 Task: Create a project with template Project Timeline with name TransportWorks with privacy Public and in the team Recorders . Create three sections in the project as To-Do, Doing and Done.
Action: Mouse moved to (73, 53)
Screenshot: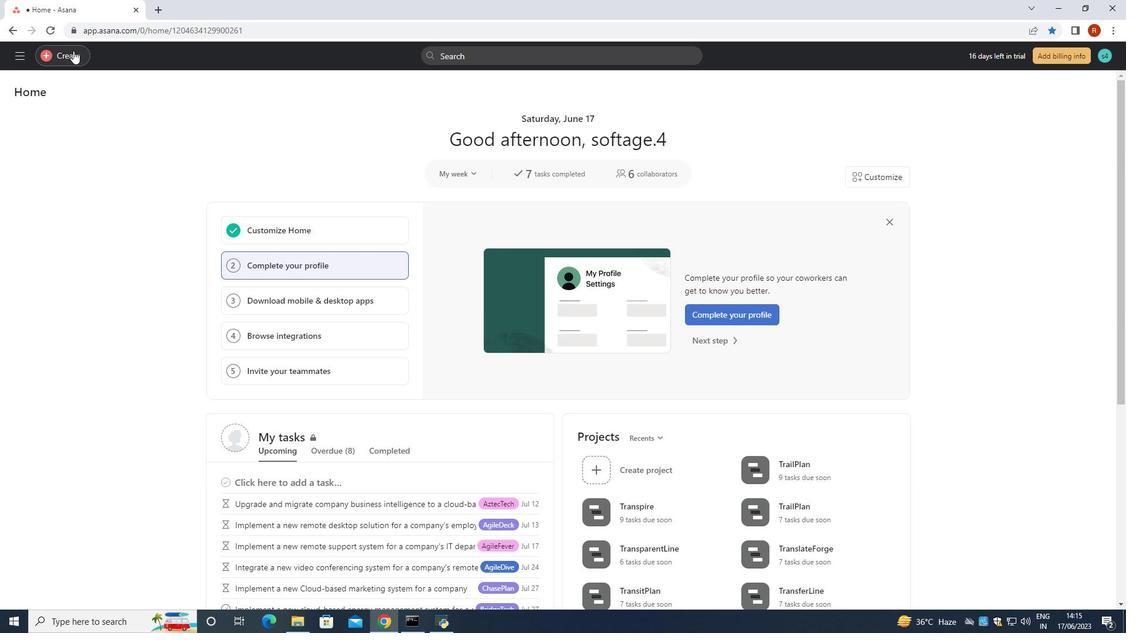 
Action: Mouse pressed left at (73, 53)
Screenshot: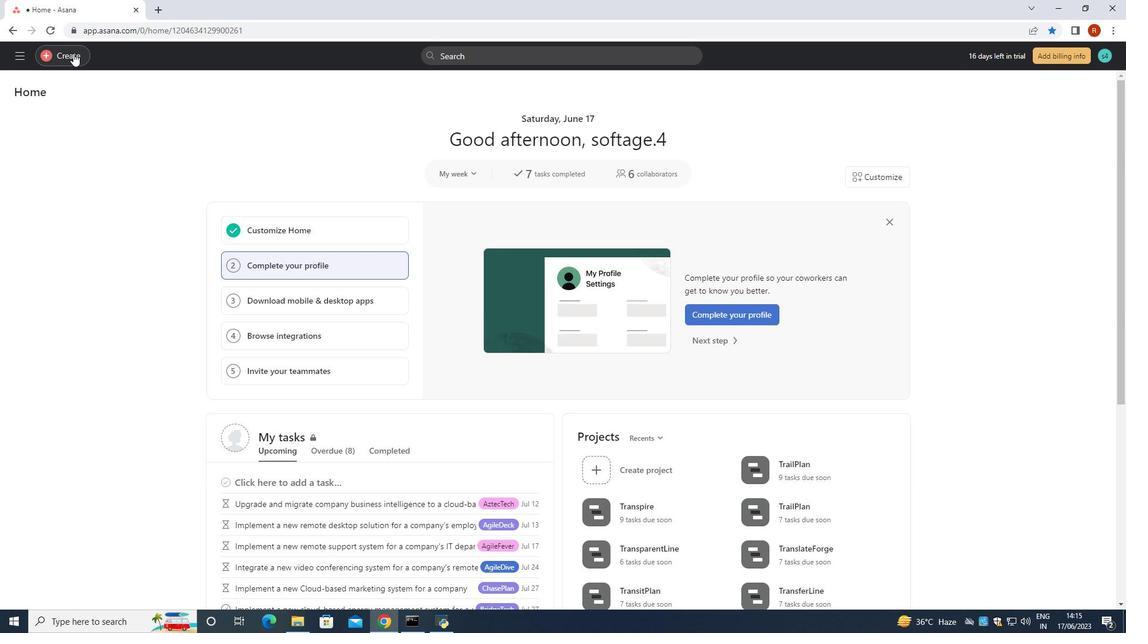 
Action: Mouse moved to (138, 89)
Screenshot: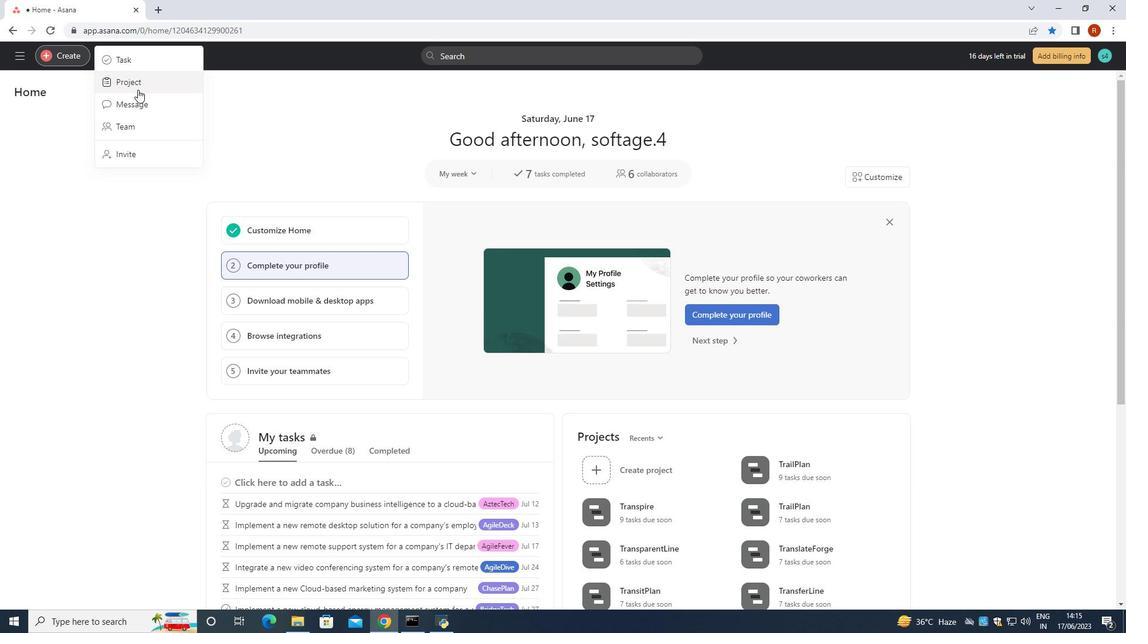 
Action: Mouse pressed left at (138, 89)
Screenshot: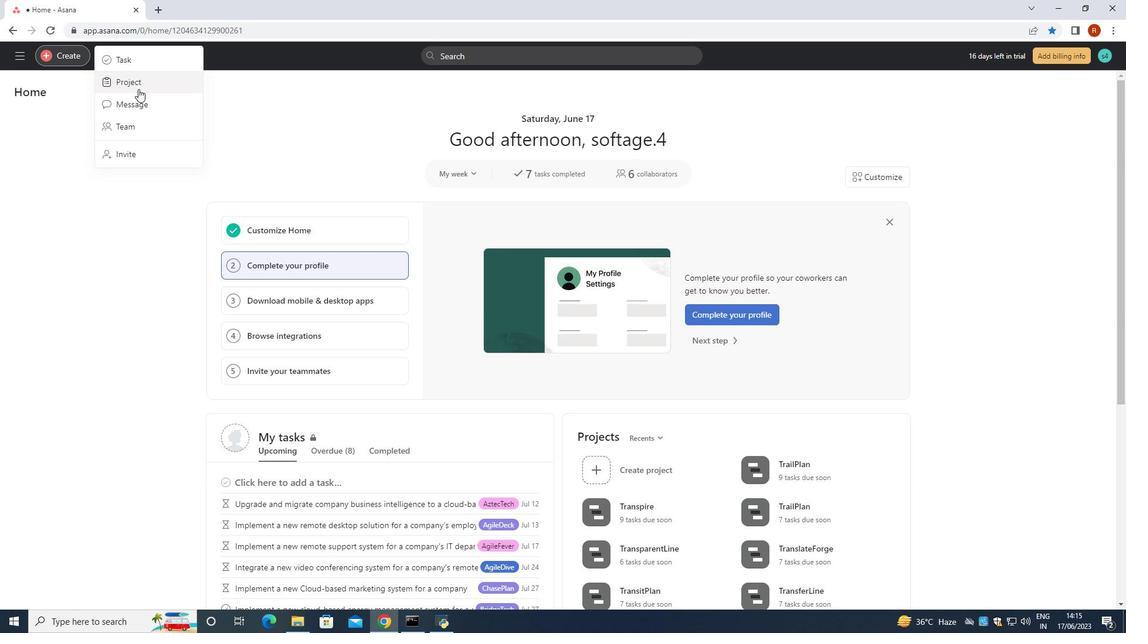 
Action: Mouse moved to (568, 330)
Screenshot: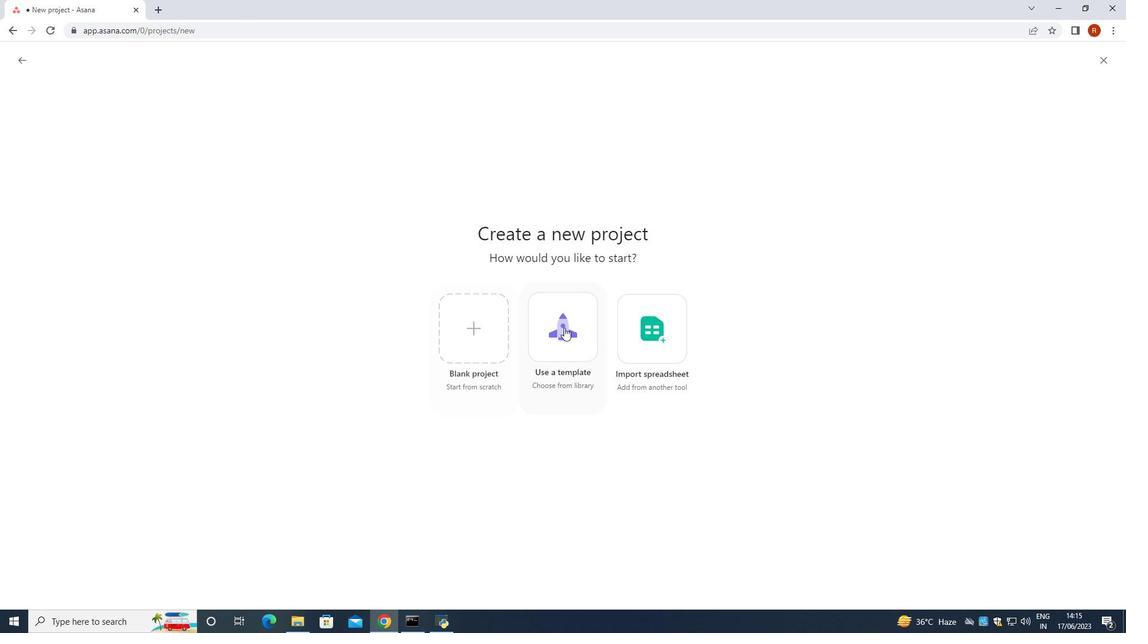 
Action: Mouse pressed left at (568, 330)
Screenshot: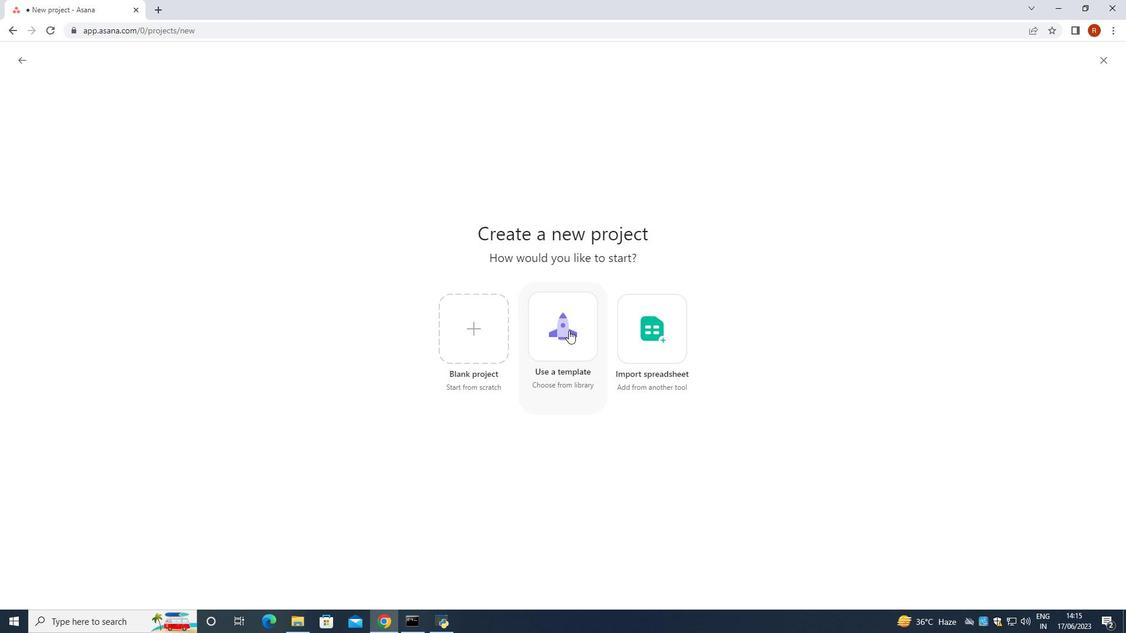 
Action: Mouse moved to (127, 323)
Screenshot: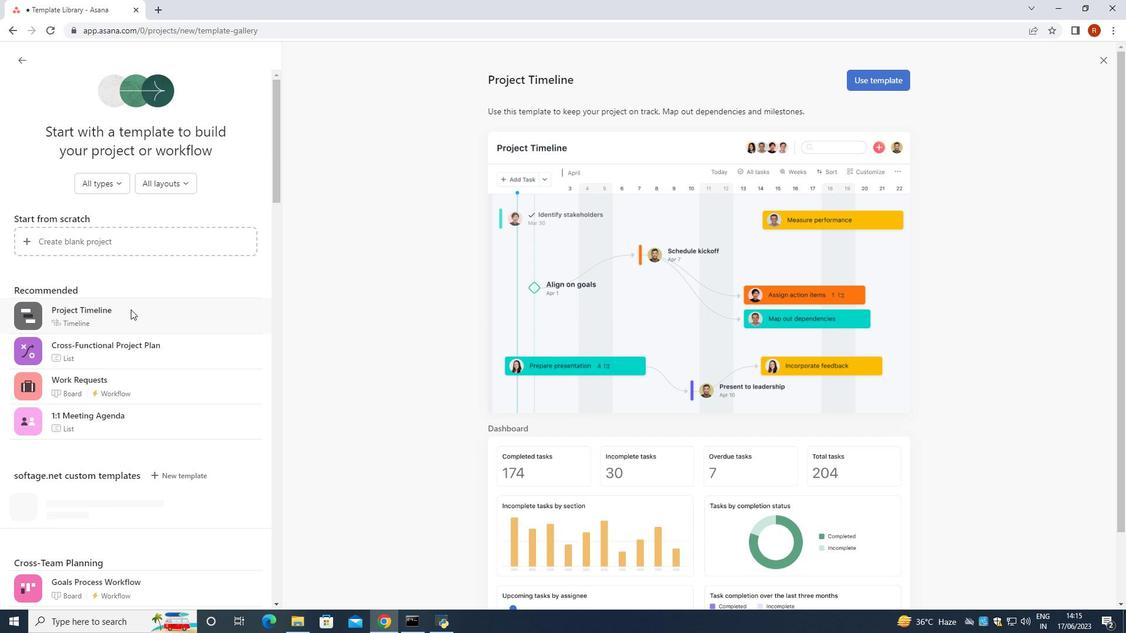 
Action: Mouse pressed left at (127, 323)
Screenshot: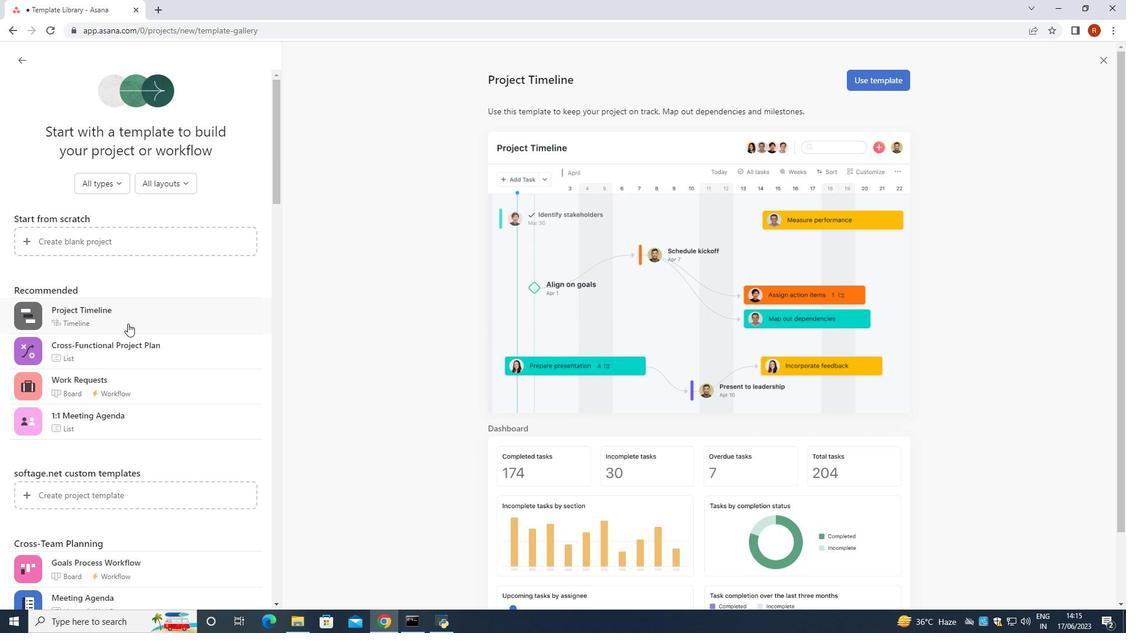 
Action: Mouse moved to (887, 85)
Screenshot: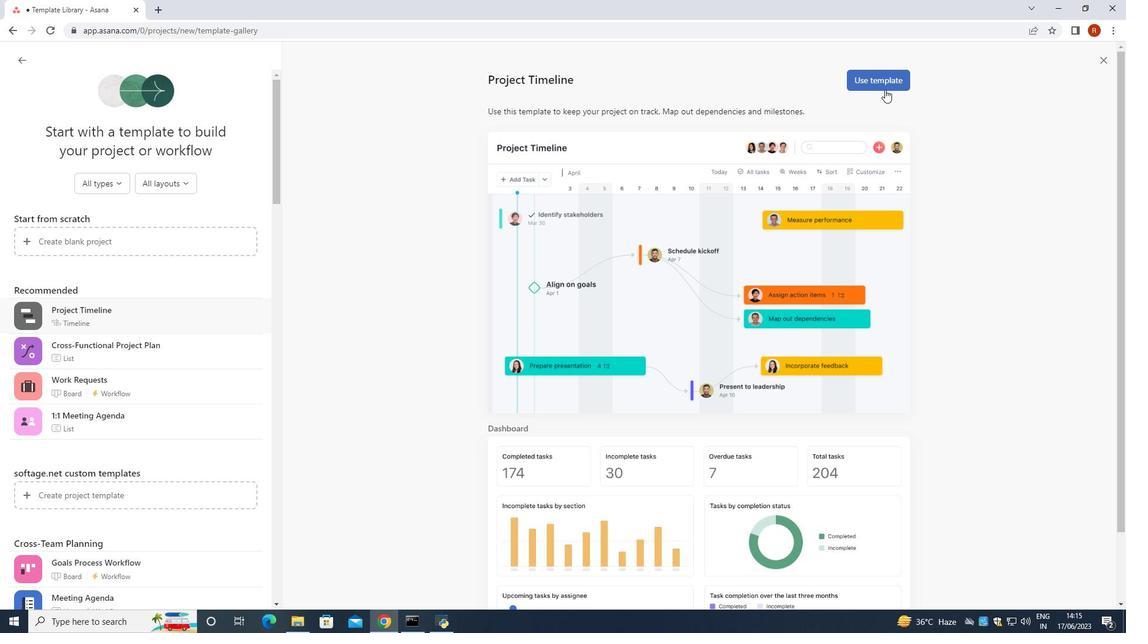 
Action: Mouse pressed left at (887, 85)
Screenshot: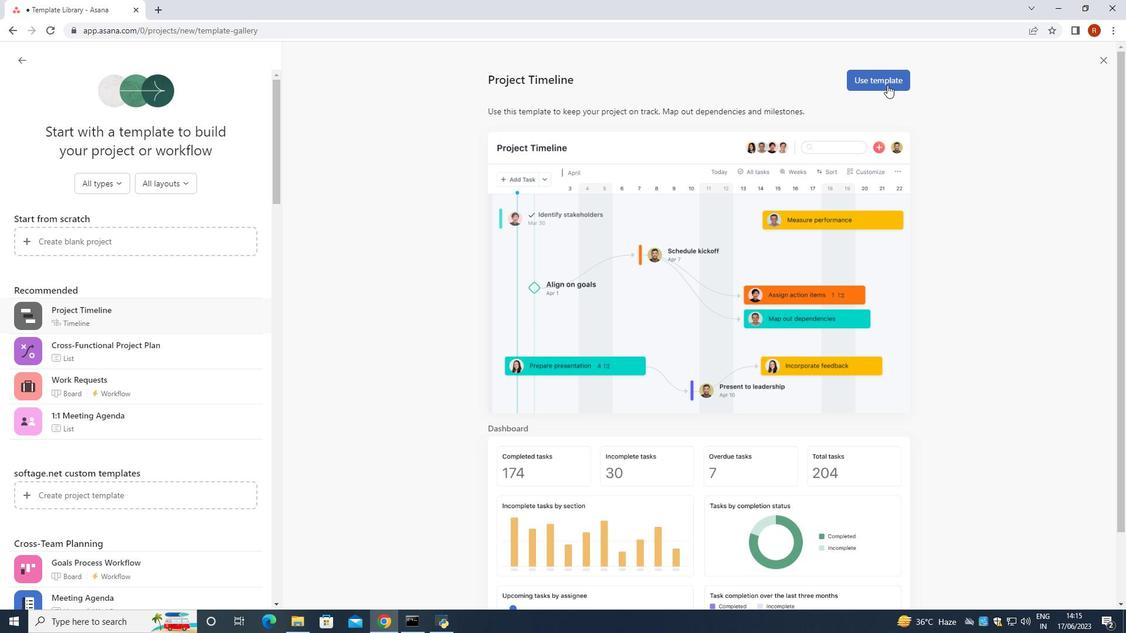 
Action: Mouse moved to (642, 158)
Screenshot: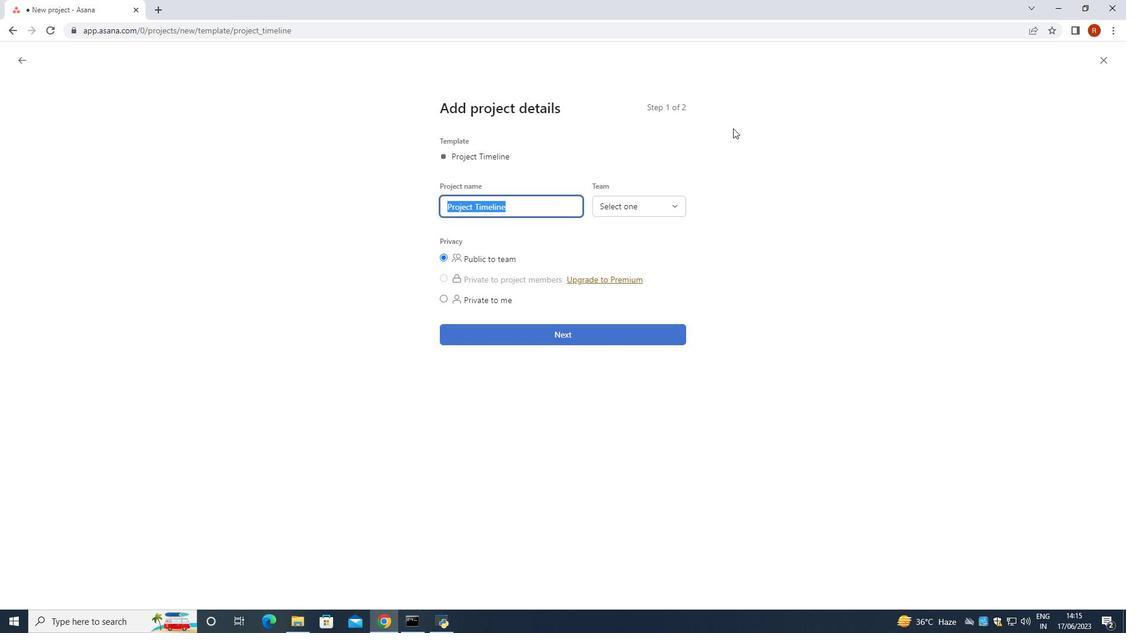 
Action: Key pressed <Key.backspace><Key.shift>Transport<Key.shift><Key.shift><Key.shift><Key.shift><Key.shift><Key.shift><Key.shift><Key.shift><Key.shift><Key.shift><Key.shift><Key.shift><Key.shift><Key.shift><Key.shift><Key.shift>Works
Screenshot: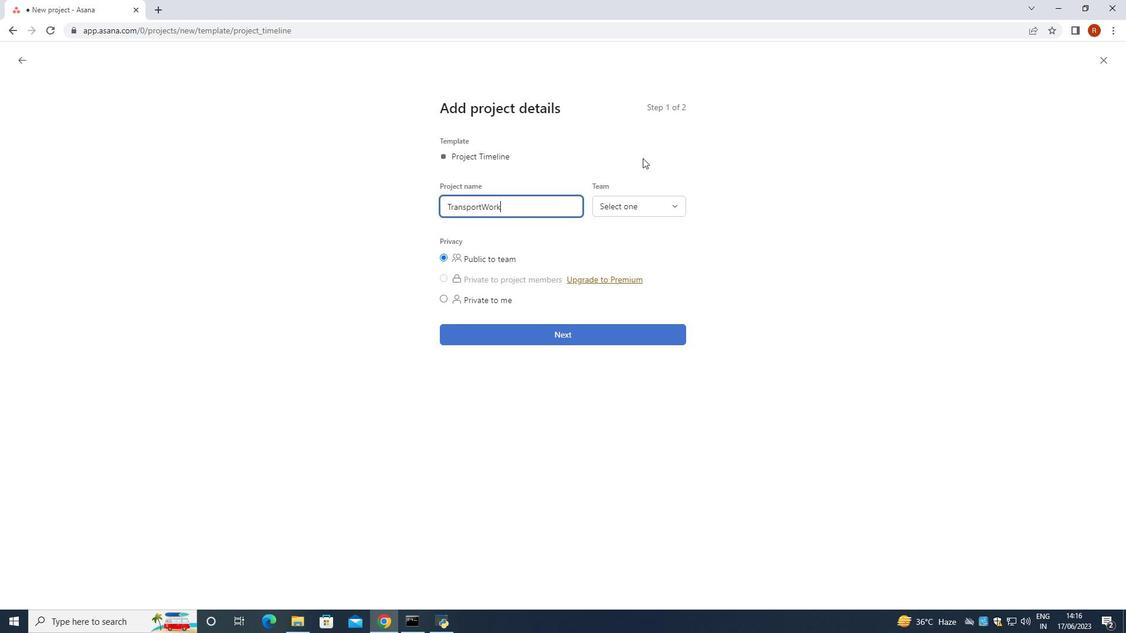 
Action: Mouse moved to (675, 200)
Screenshot: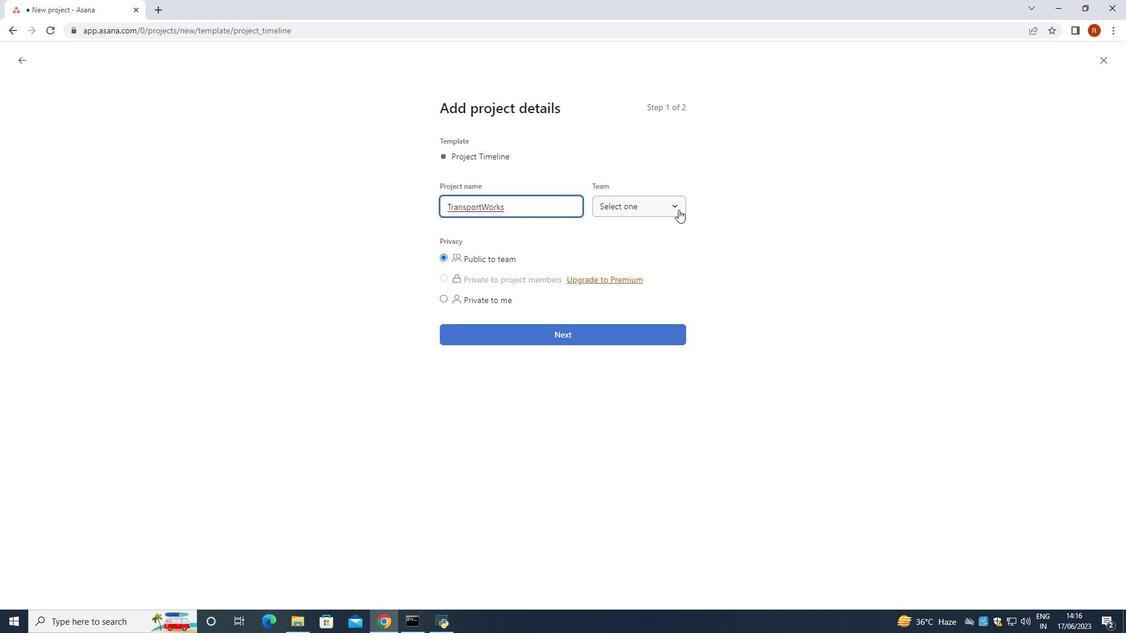 
Action: Mouse pressed left at (675, 200)
Screenshot: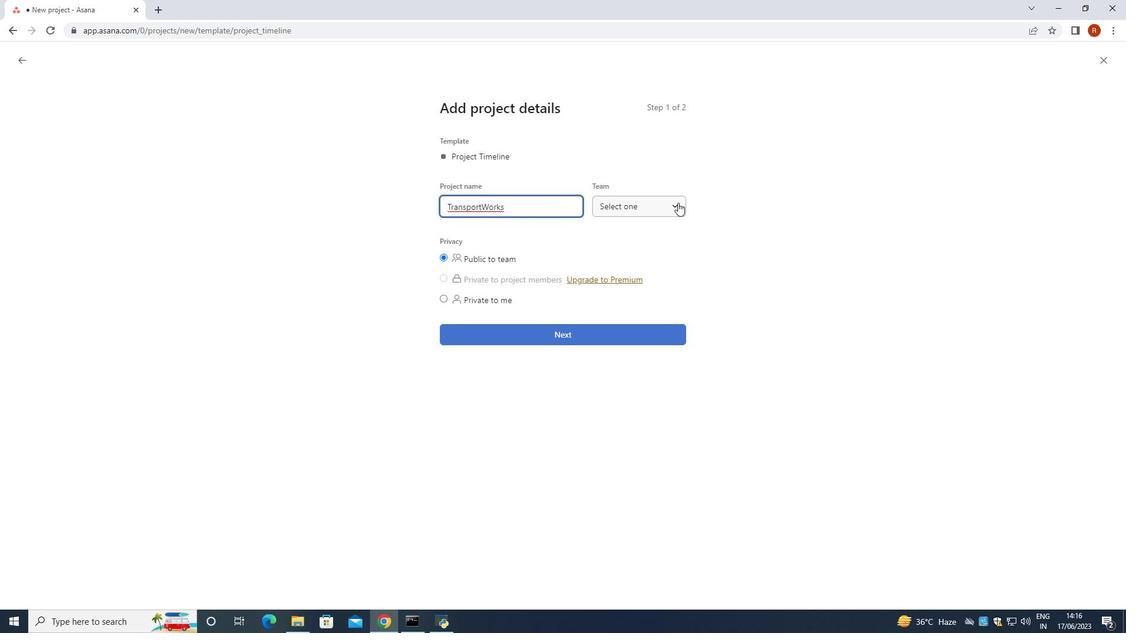 
Action: Mouse moved to (636, 320)
Screenshot: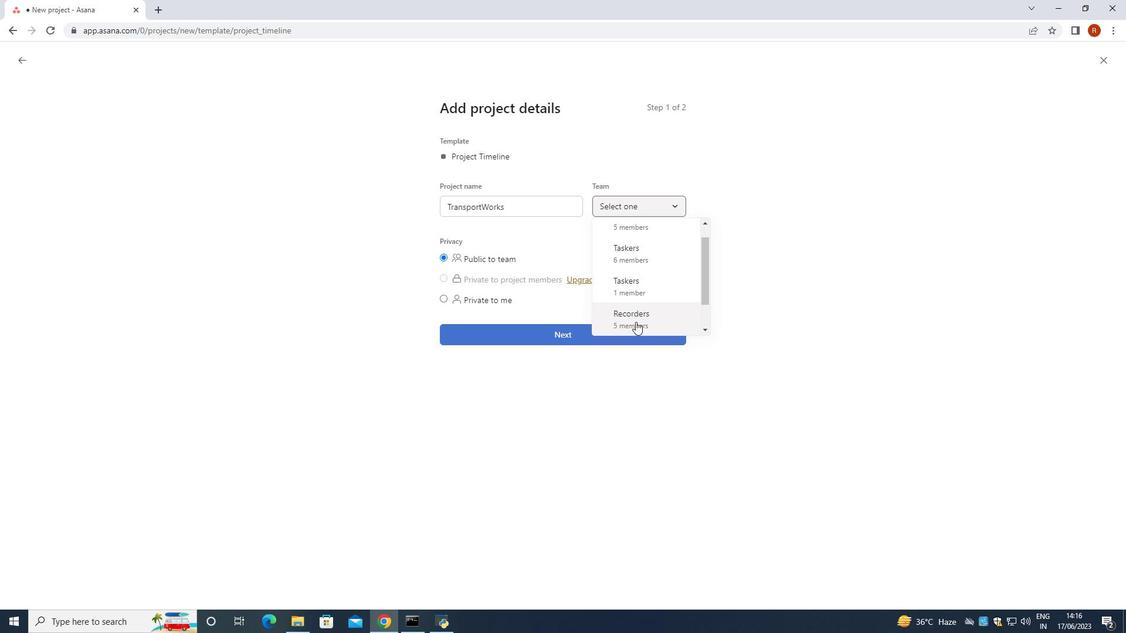 
Action: Mouse pressed left at (636, 320)
Screenshot: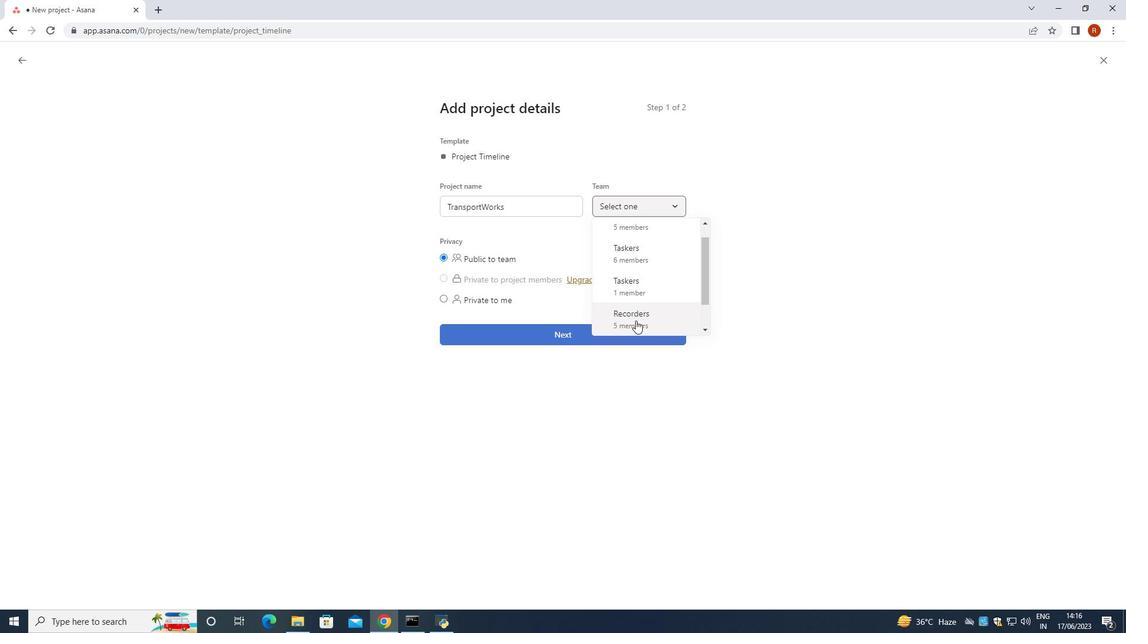 
Action: Mouse moved to (529, 260)
Screenshot: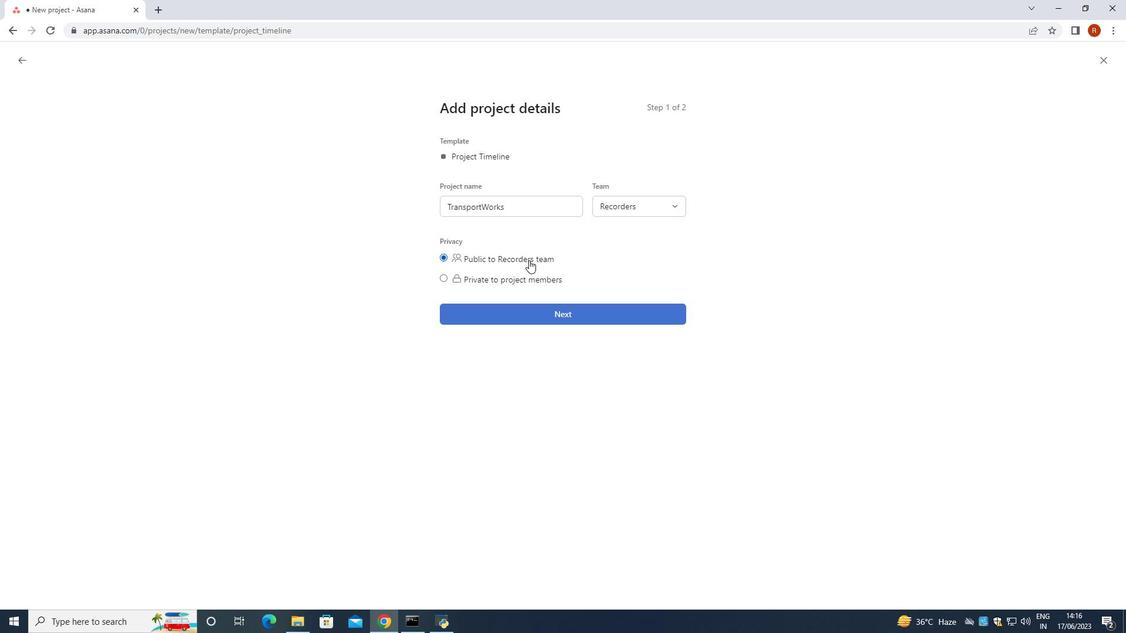 
Action: Mouse pressed left at (529, 260)
Screenshot: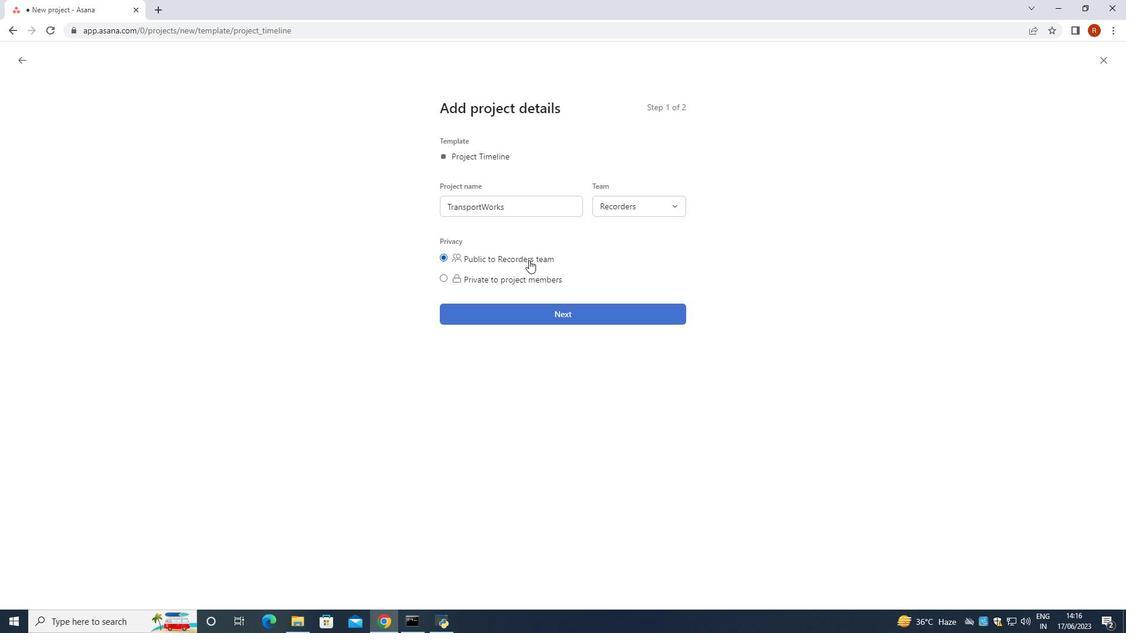 
Action: Mouse moved to (570, 324)
Screenshot: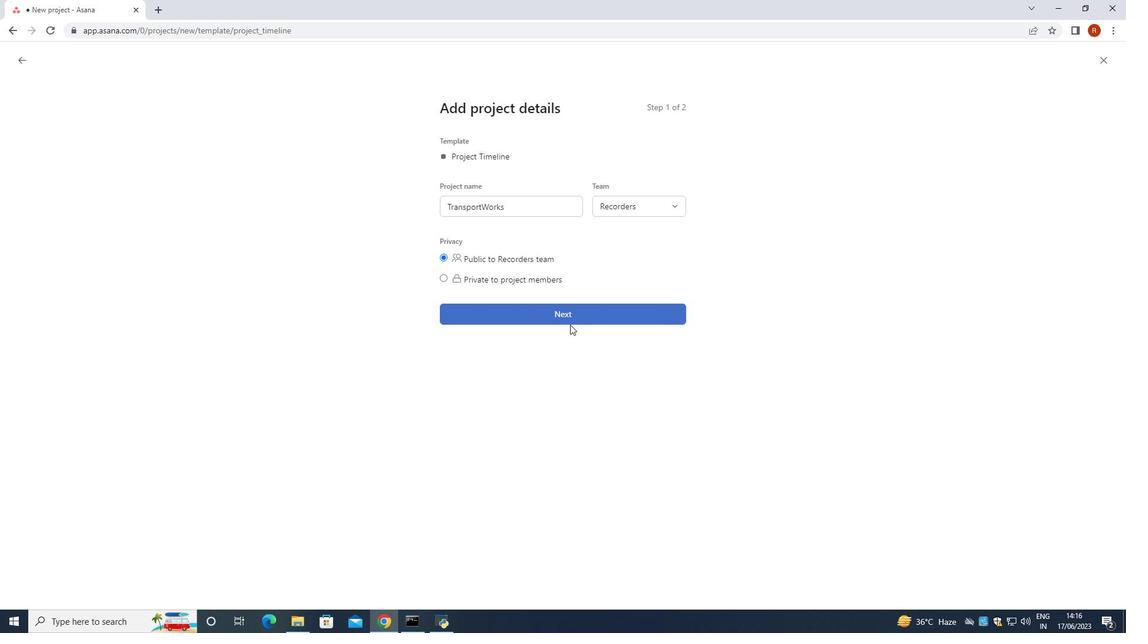 
Action: Mouse pressed left at (570, 324)
Screenshot: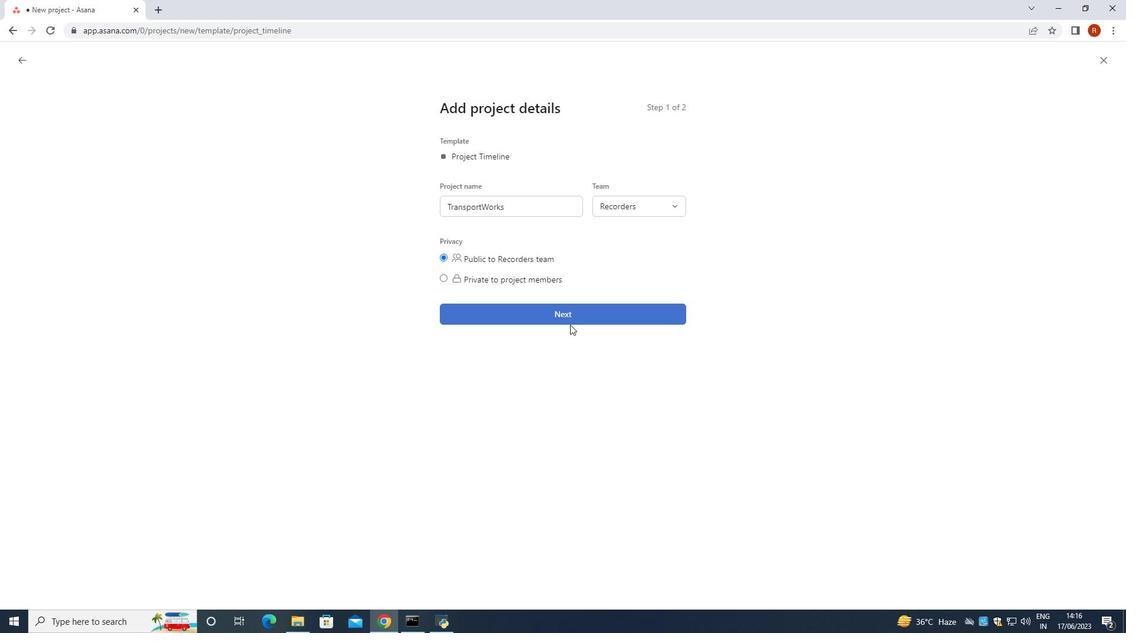 
Action: Mouse moved to (624, 348)
Screenshot: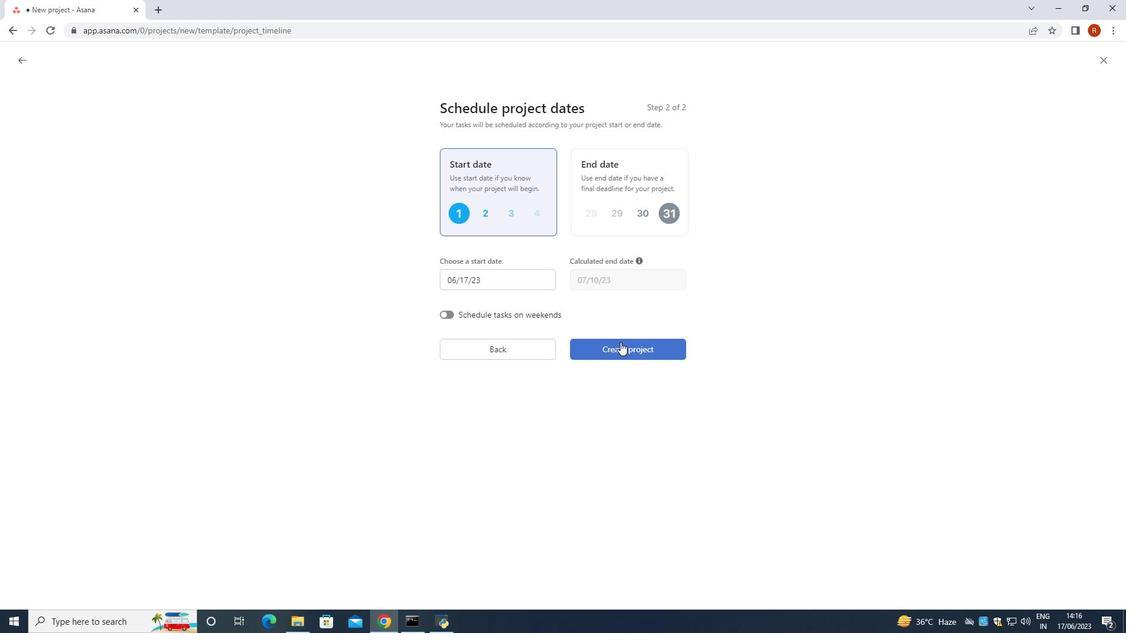 
Action: Mouse pressed left at (624, 348)
Screenshot: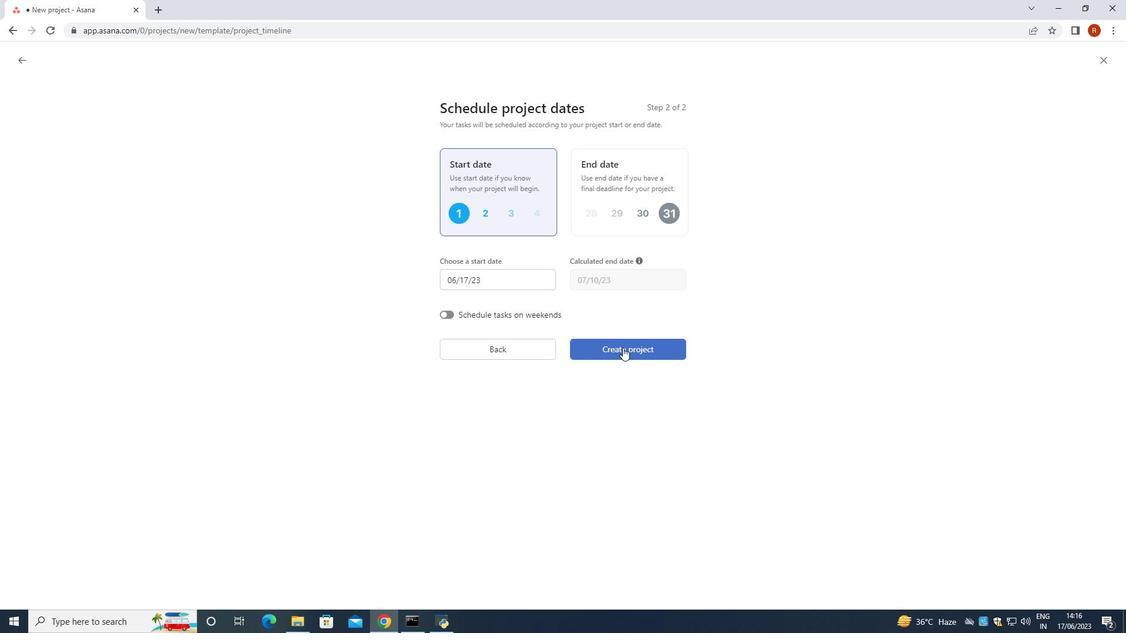 
Action: Mouse moved to (60, 385)
Screenshot: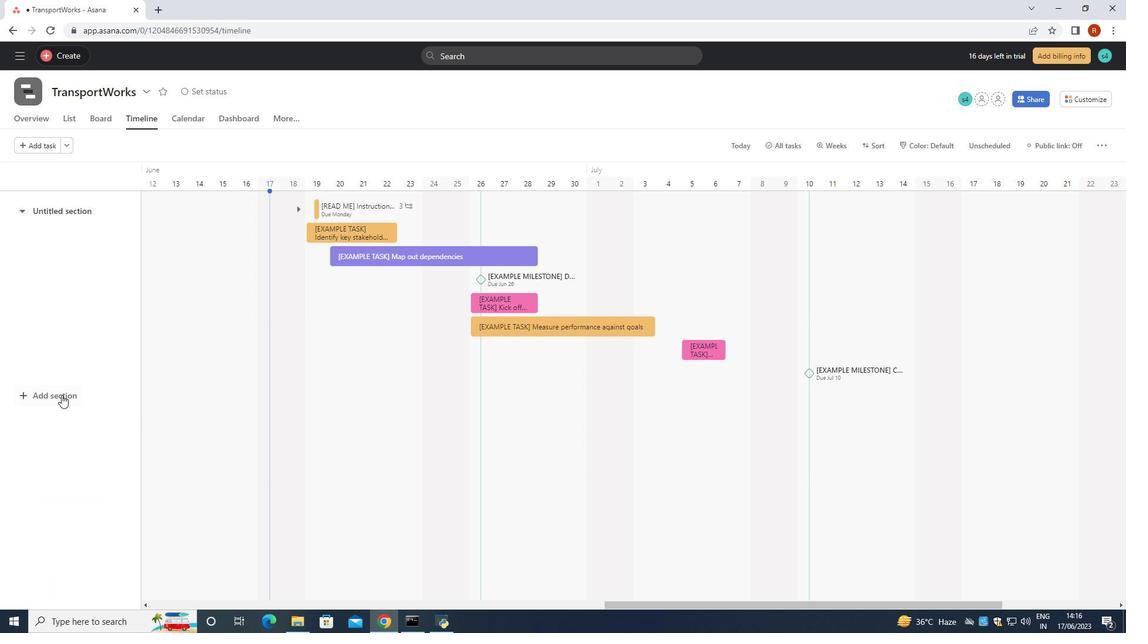 
Action: Mouse pressed left at (60, 385)
Screenshot: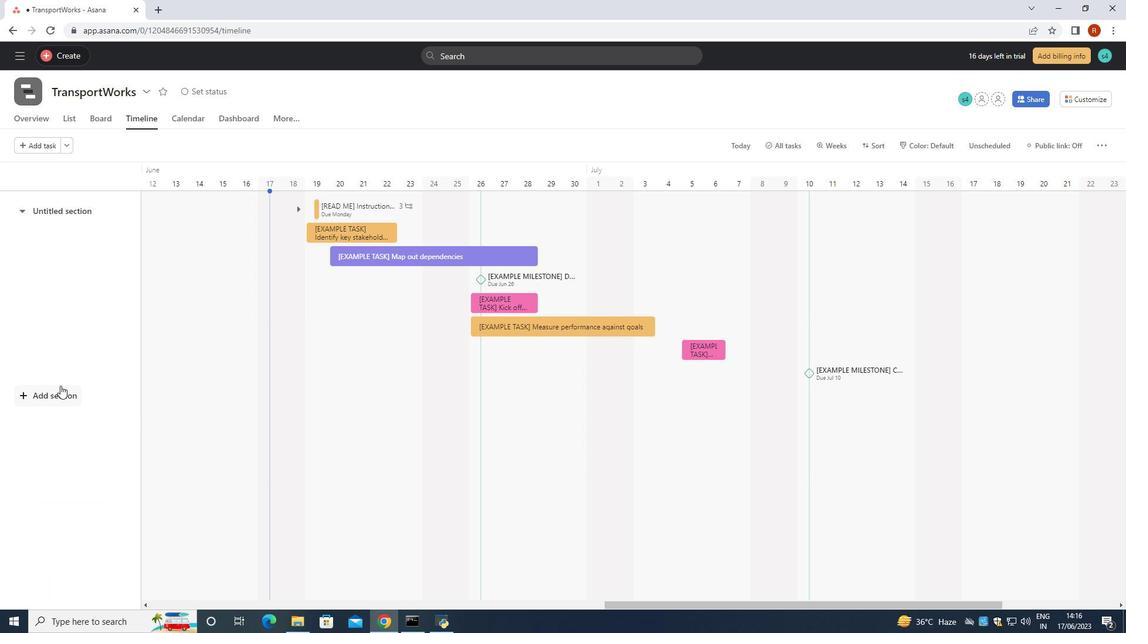 
Action: Key pressed <Key.shift><Key.shift><Key.shift>To-<Key.shift>Dp<Key.backspace>o
Screenshot: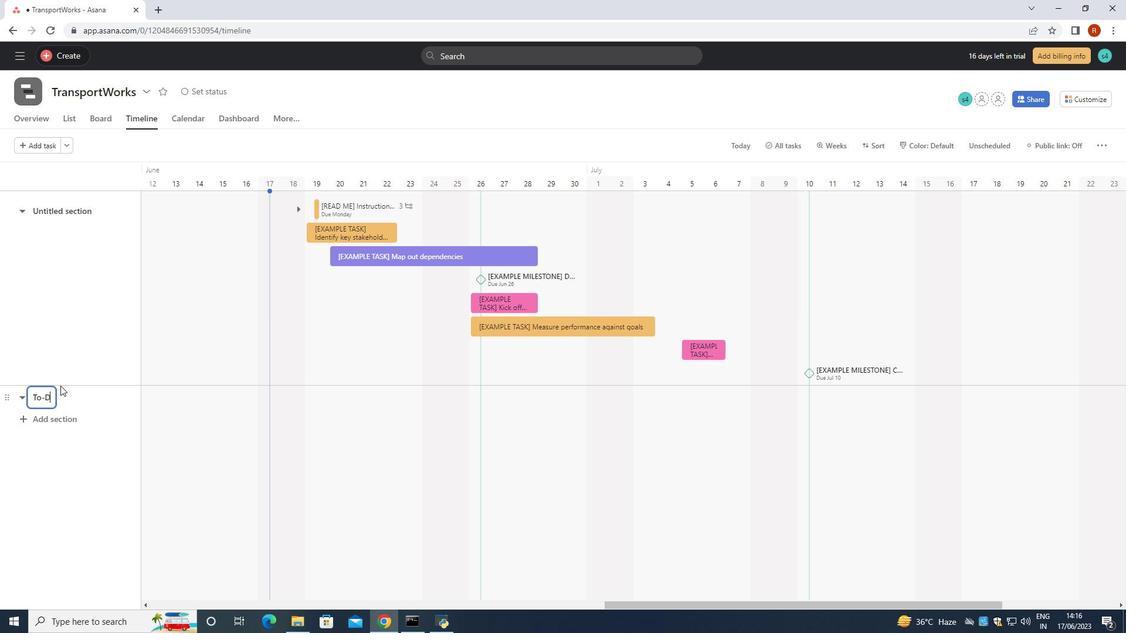 
Action: Mouse moved to (59, 415)
Screenshot: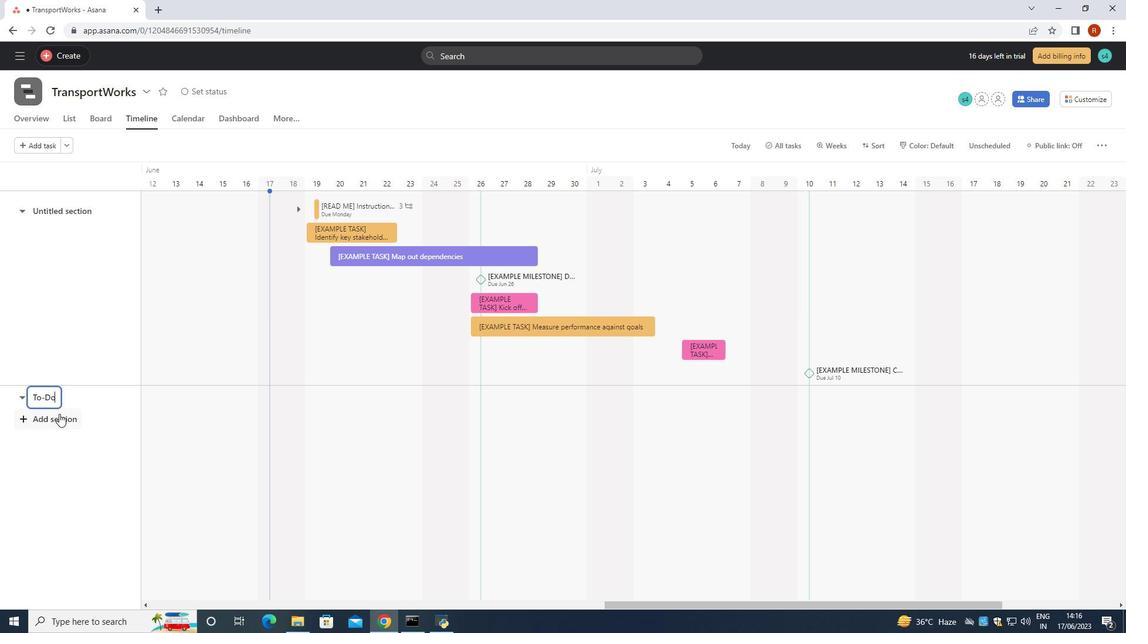 
Action: Mouse pressed left at (59, 415)
Screenshot: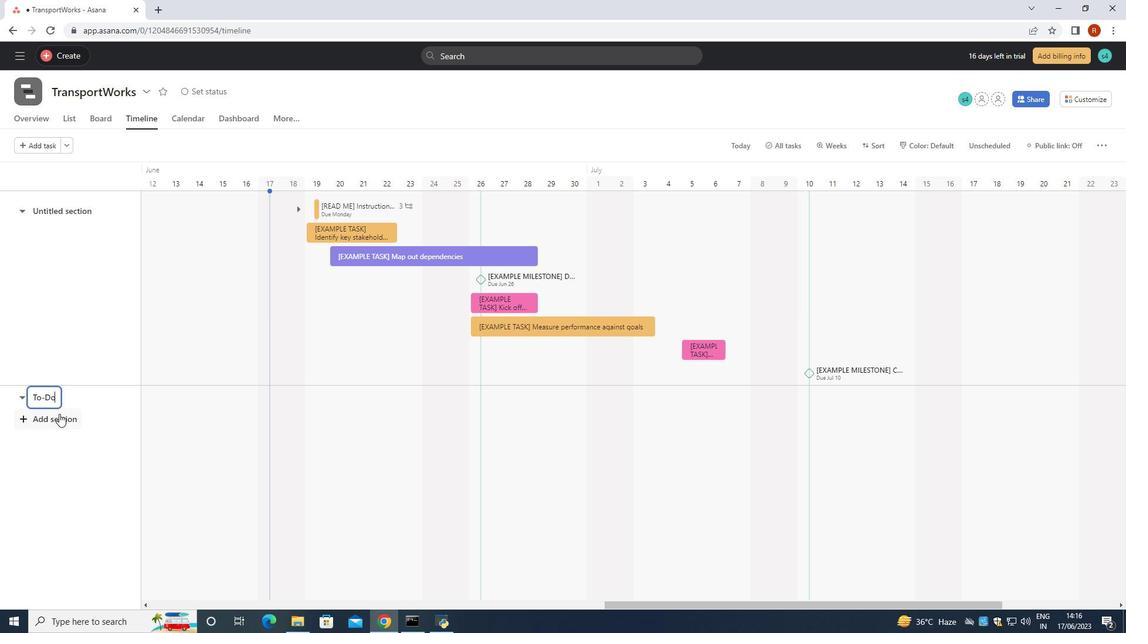 
Action: Mouse moved to (59, 415)
Screenshot: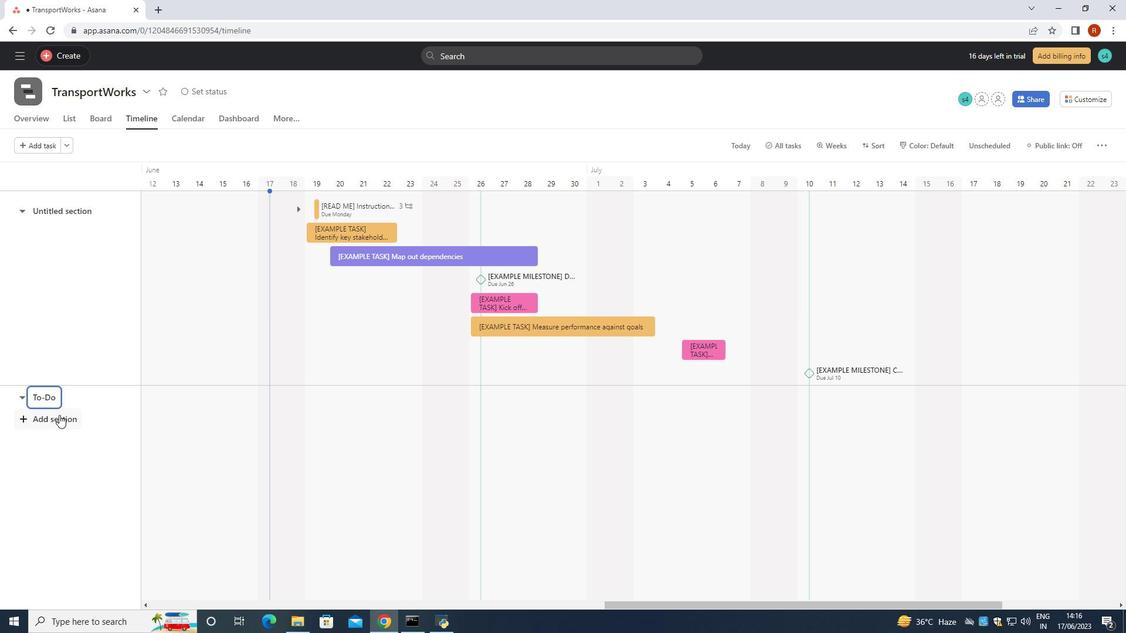 
Action: Key pressed <Key.shift>Doing
Screenshot: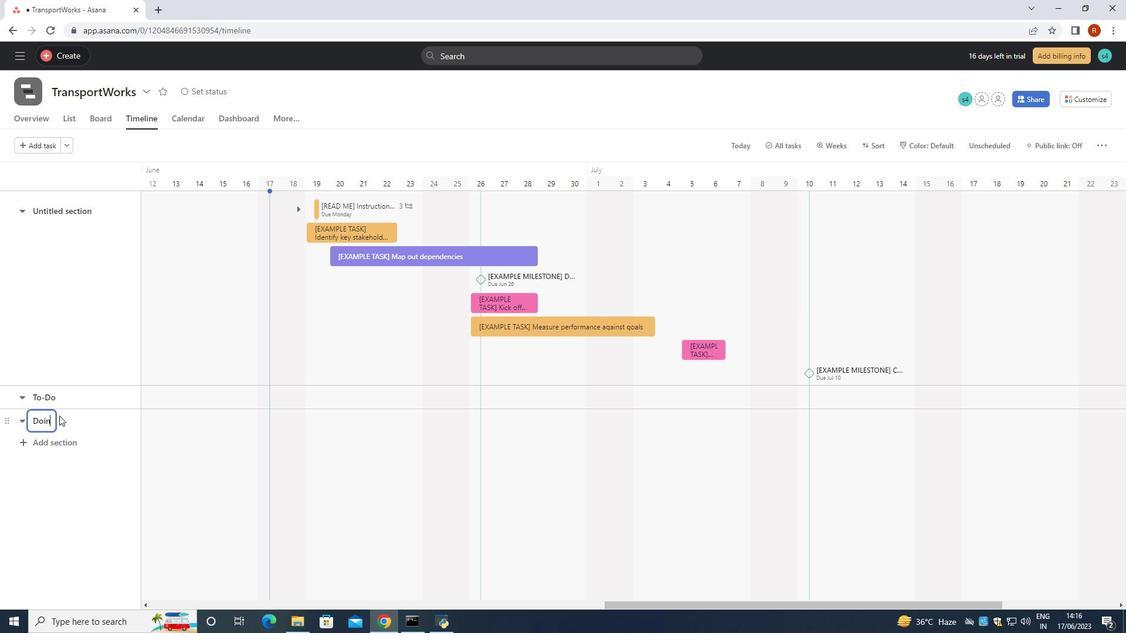 
Action: Mouse moved to (62, 441)
Screenshot: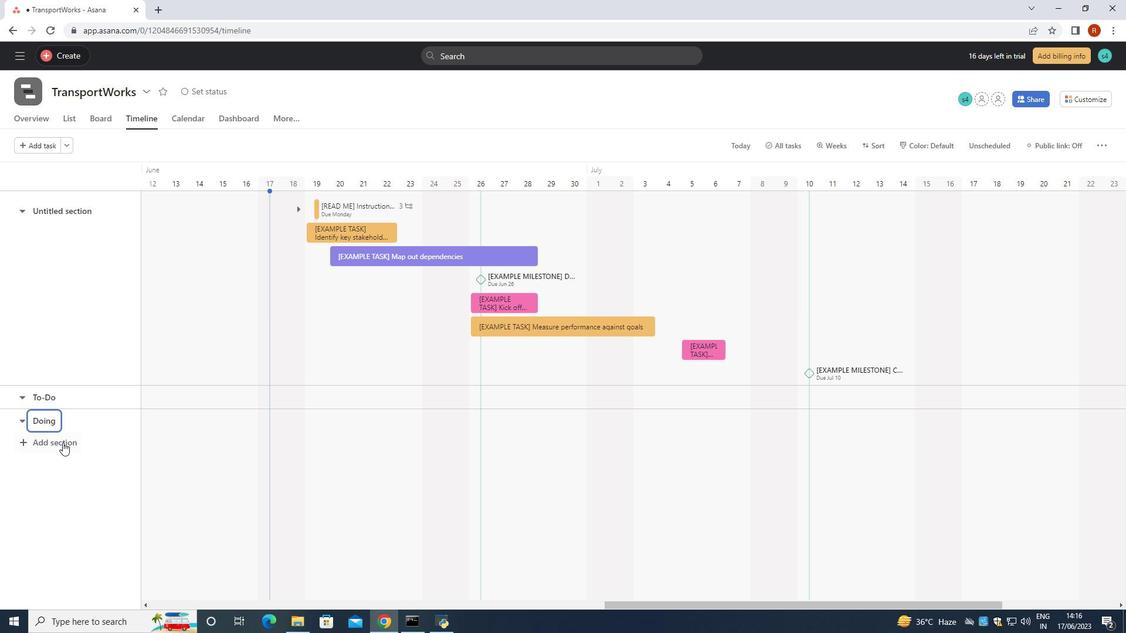 
Action: Mouse pressed left at (62, 441)
Screenshot: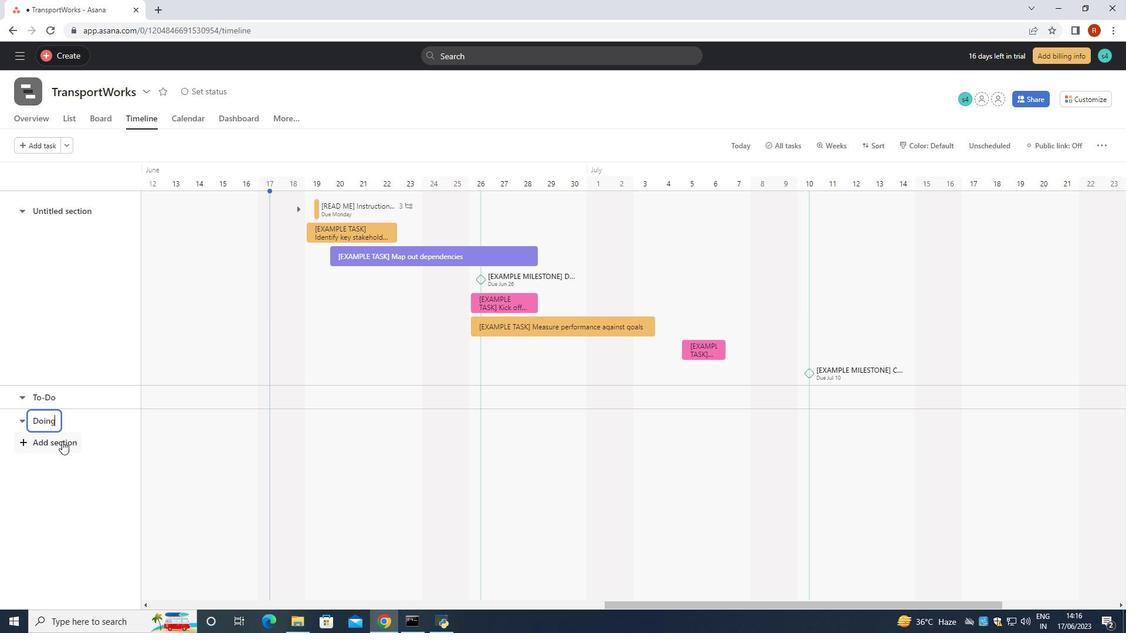 
Action: Key pressed <Key.shift><Key.shift>Done
Screenshot: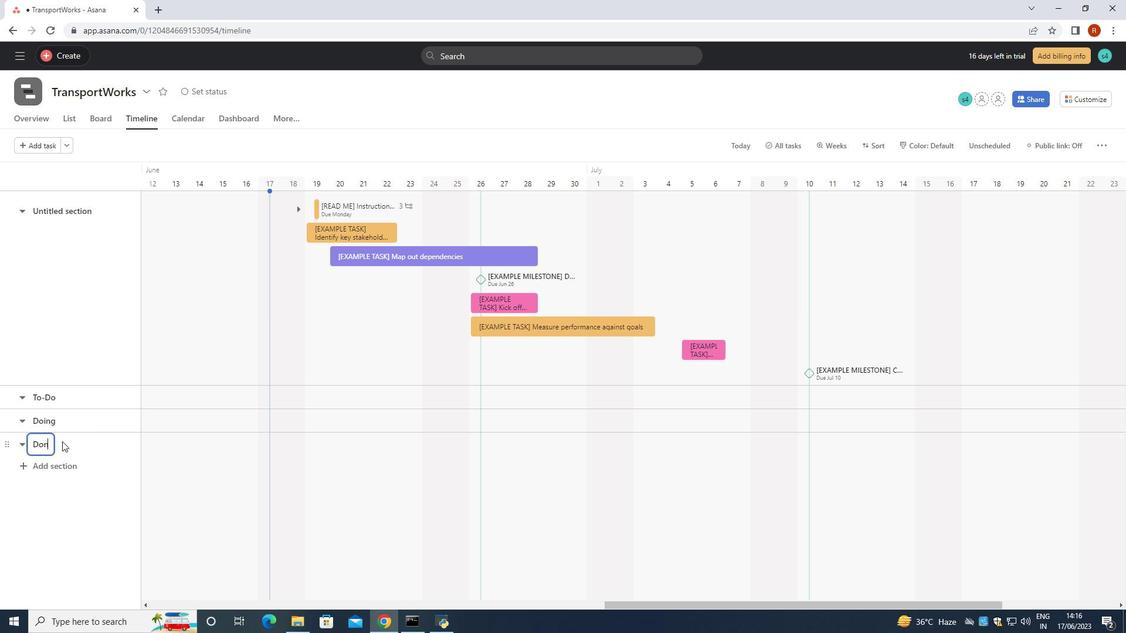 
